 Task: Add the task  Create a new online platform for online cooking classes to the section Feature Flurry in the project AutoDesk and add a Due Date to the respective task as 2024/05/22
Action: Mouse moved to (658, 412)
Screenshot: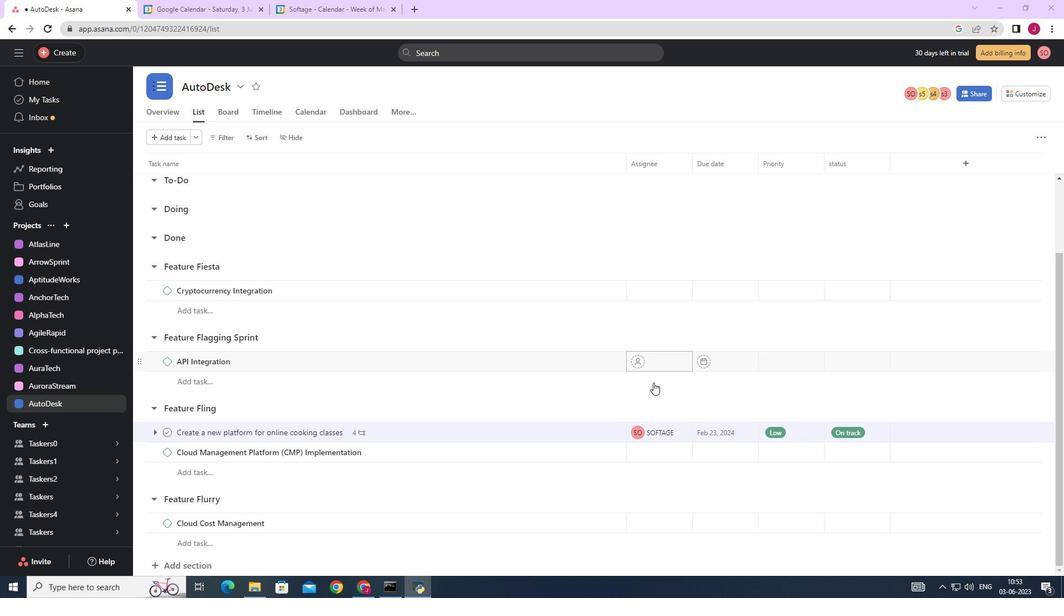 
Action: Mouse scrolled (658, 411) with delta (0, 0)
Screenshot: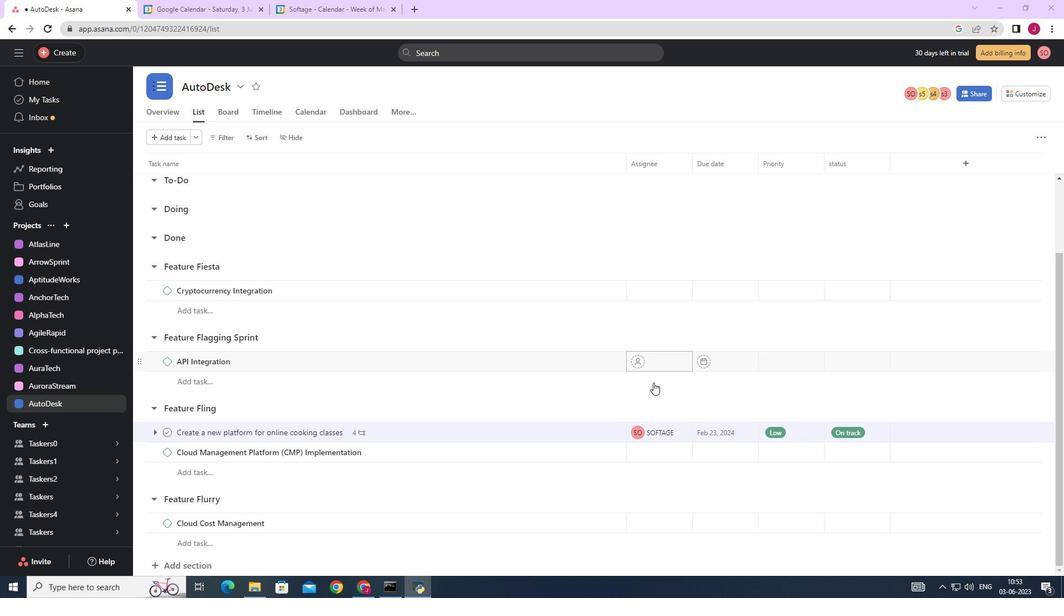 
Action: Mouse moved to (658, 417)
Screenshot: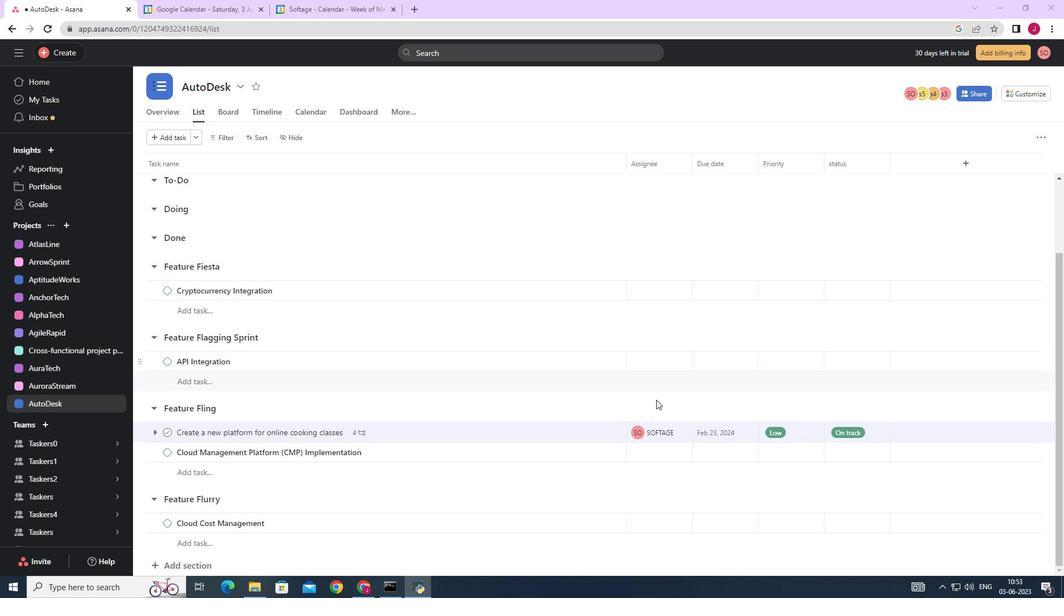 
Action: Mouse scrolled (658, 416) with delta (0, 0)
Screenshot: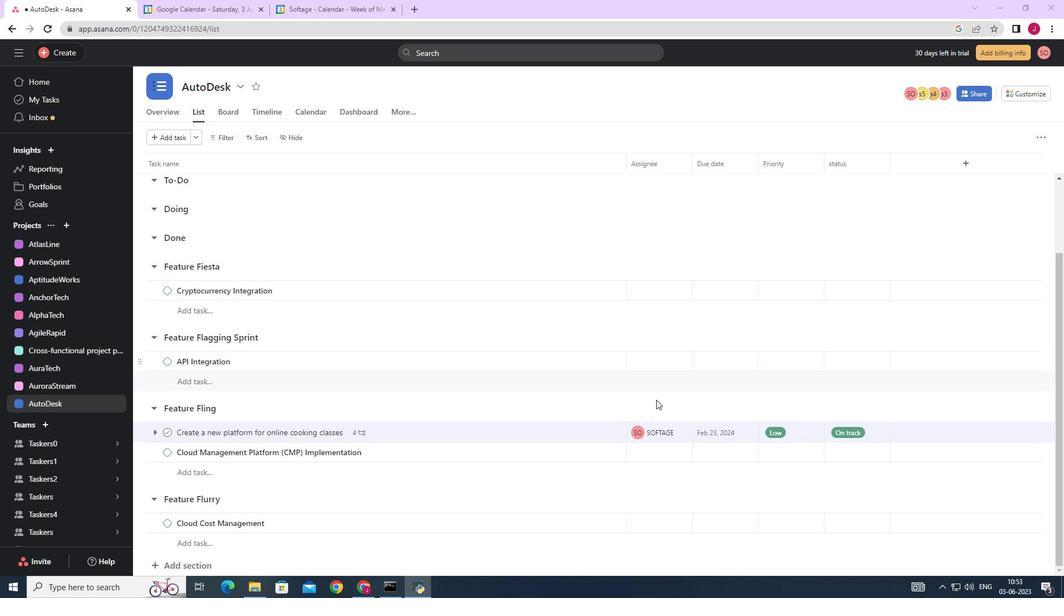
Action: Mouse moved to (658, 418)
Screenshot: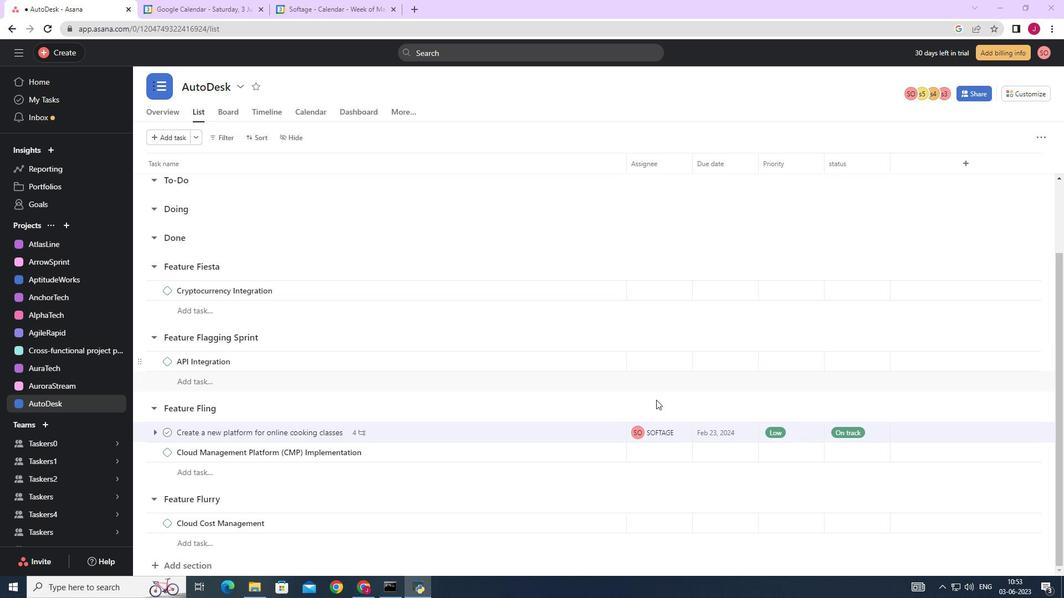 
Action: Mouse scrolled (658, 417) with delta (0, 0)
Screenshot: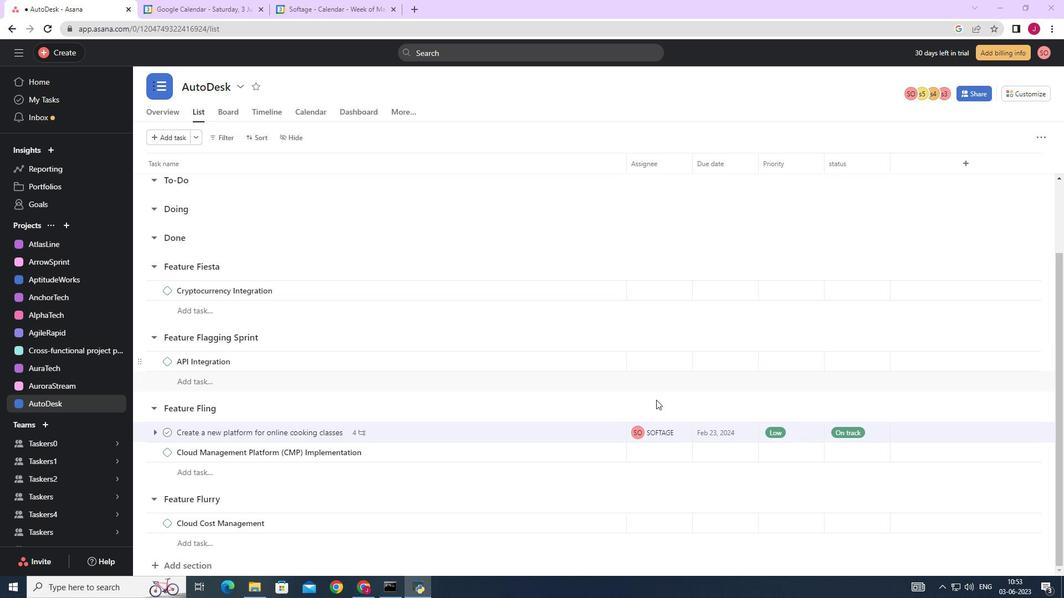 
Action: Mouse moved to (658, 419)
Screenshot: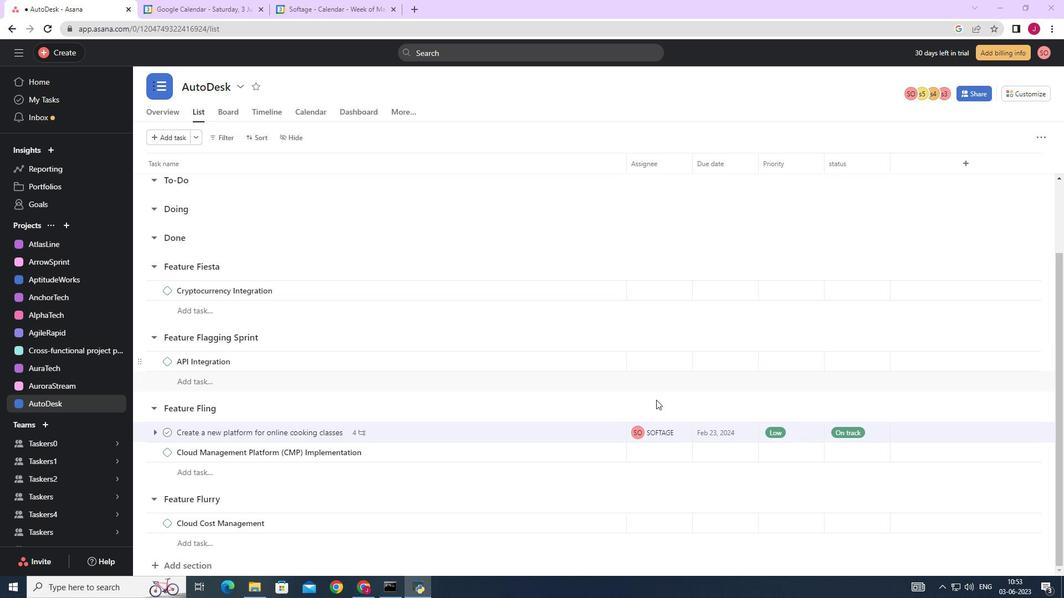 
Action: Mouse scrolled (658, 418) with delta (0, 0)
Screenshot: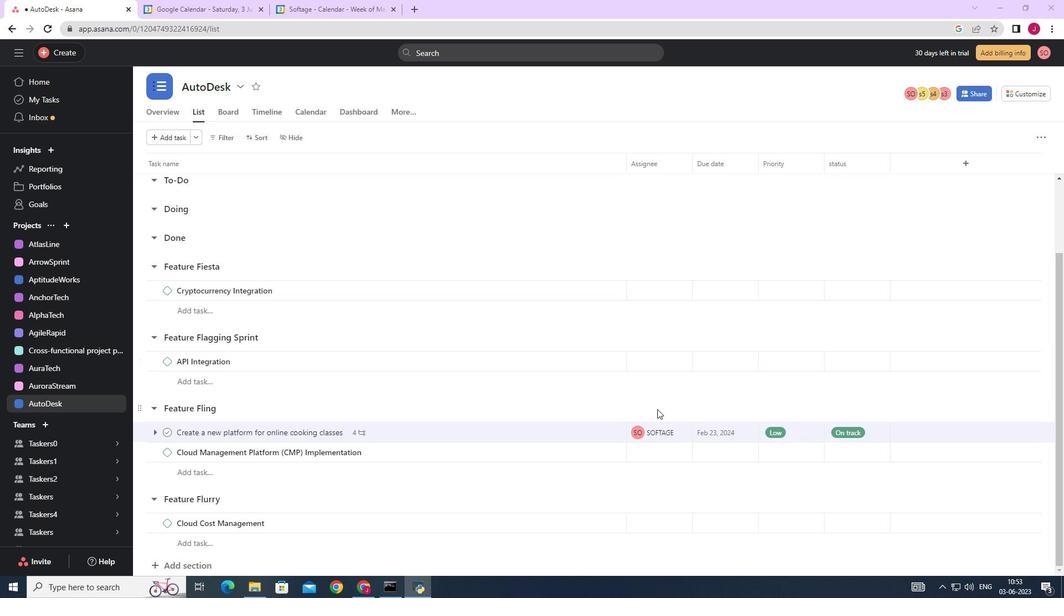 
Action: Mouse scrolled (658, 418) with delta (0, 0)
Screenshot: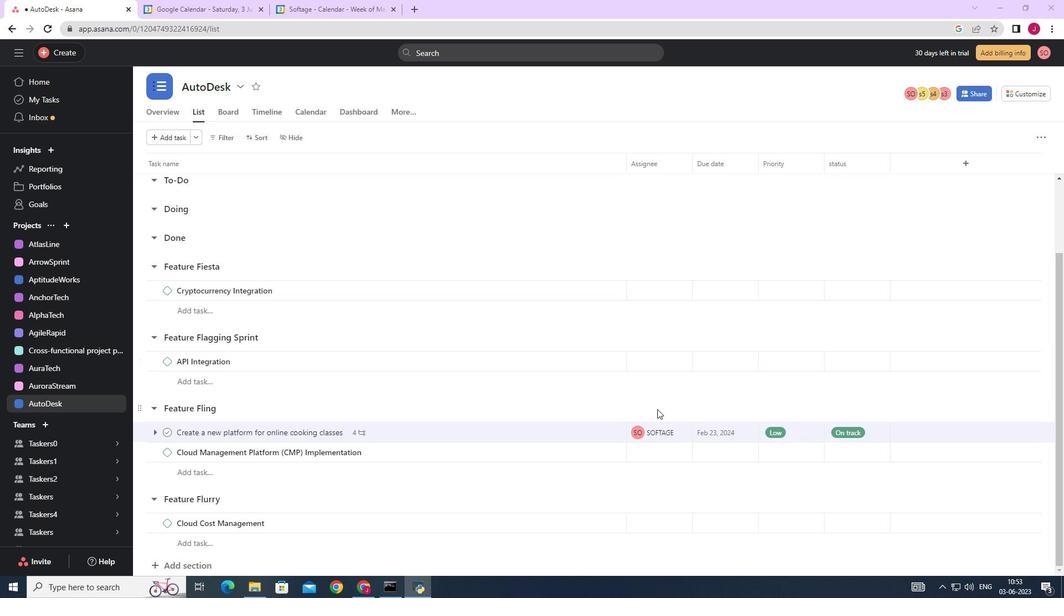 
Action: Mouse moved to (599, 432)
Screenshot: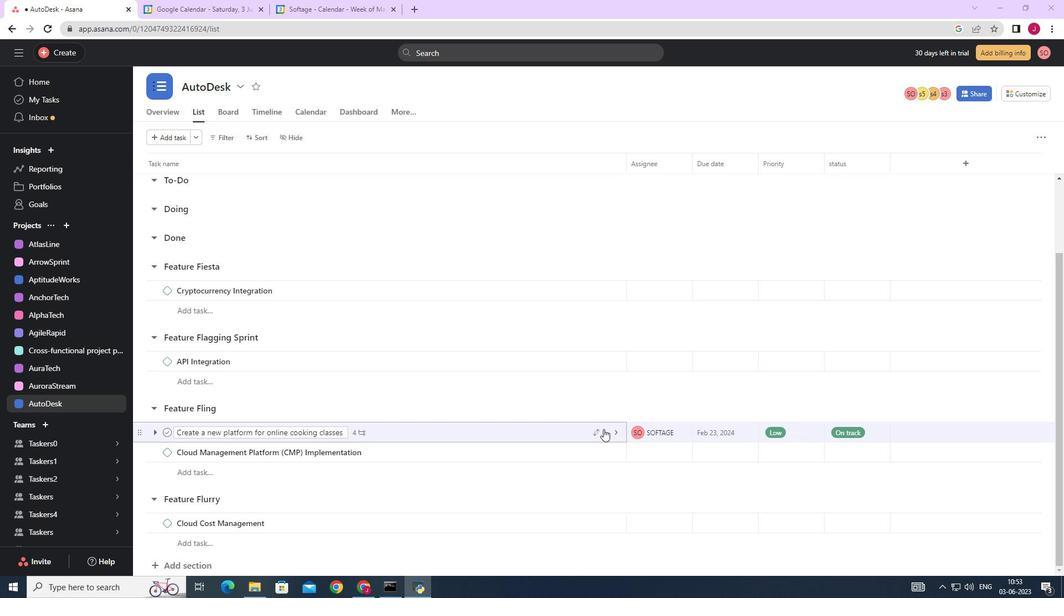 
Action: Mouse pressed left at (599, 432)
Screenshot: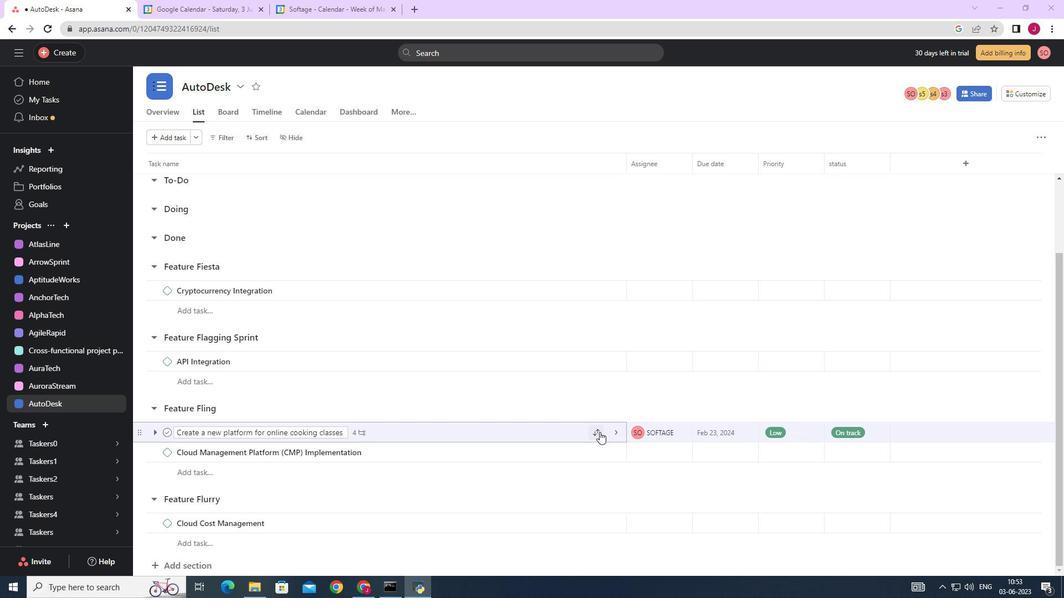 
Action: Mouse moved to (537, 410)
Screenshot: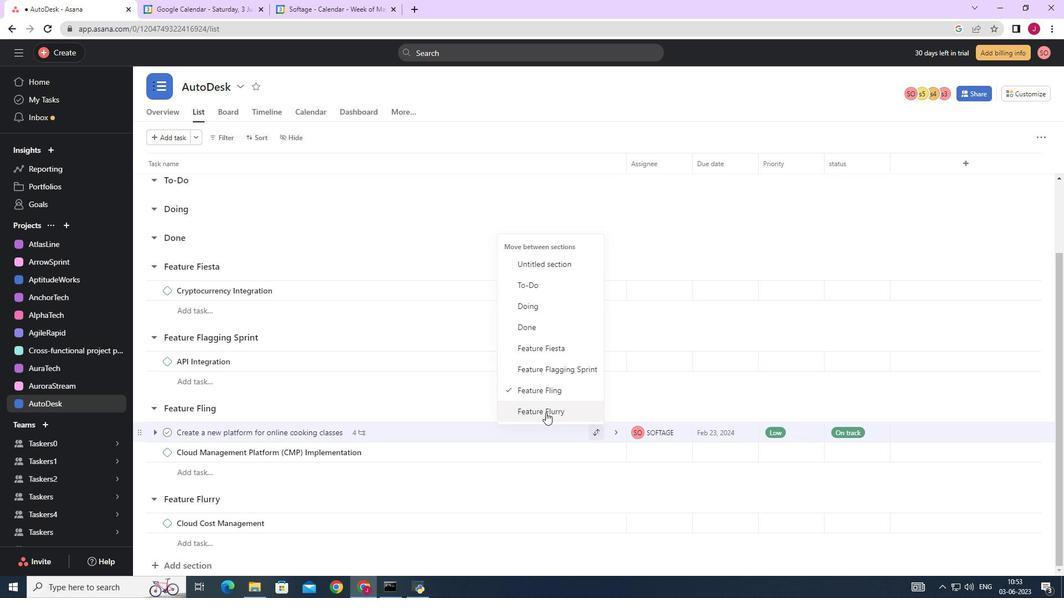 
Action: Mouse pressed left at (537, 410)
Screenshot: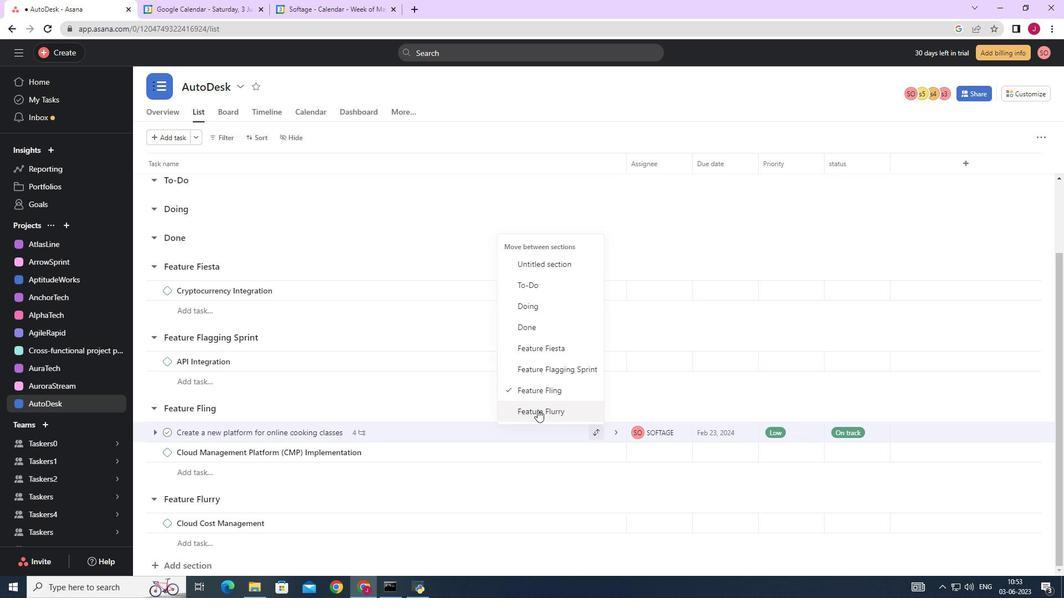 
Action: Mouse moved to (748, 503)
Screenshot: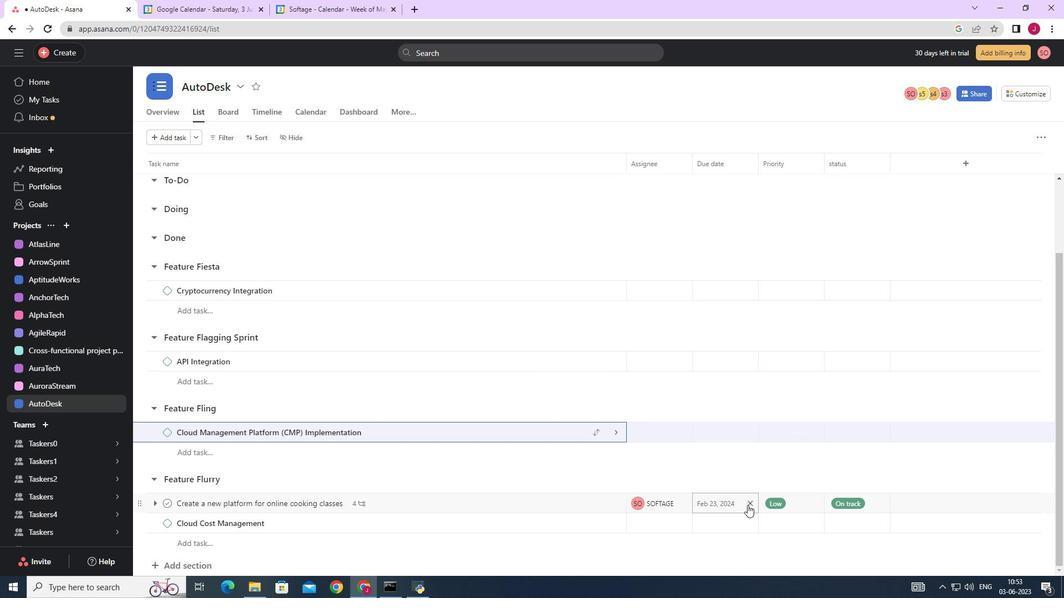 
Action: Mouse pressed left at (748, 503)
Screenshot: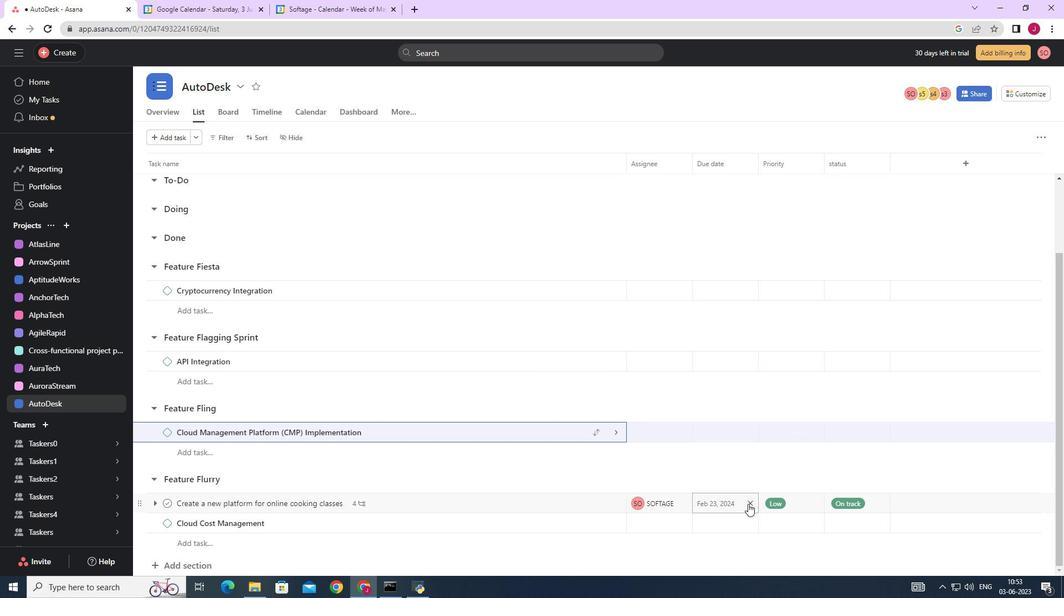 
Action: Mouse moved to (710, 506)
Screenshot: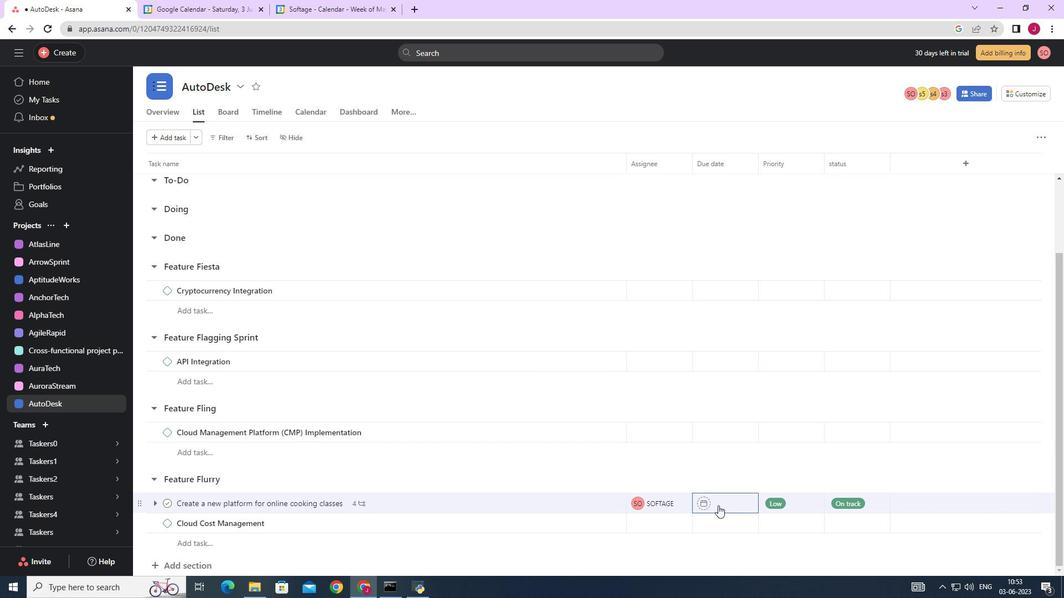 
Action: Mouse pressed left at (710, 506)
Screenshot: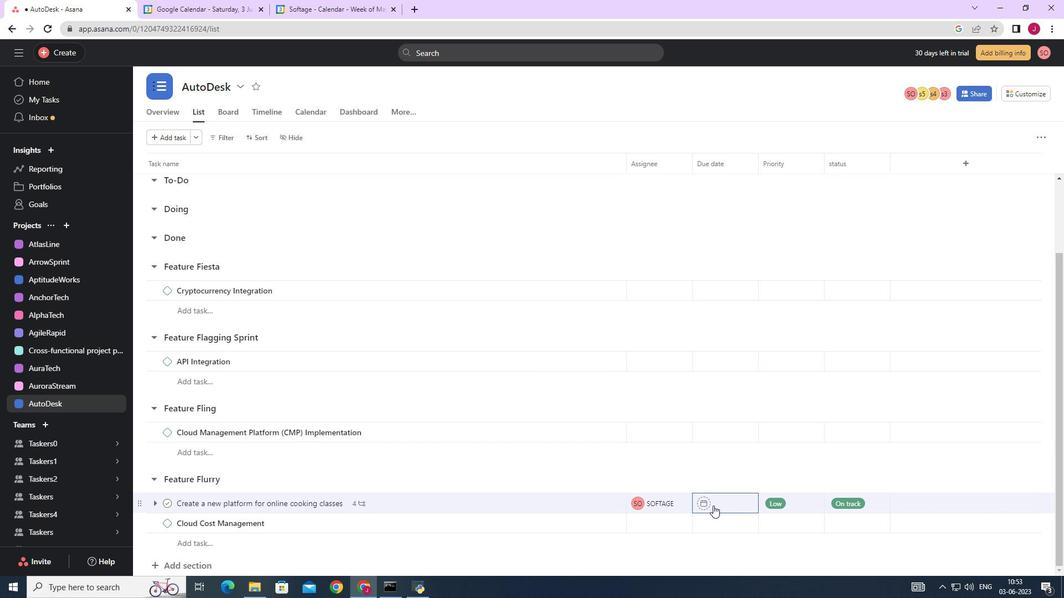 
Action: Mouse moved to (835, 329)
Screenshot: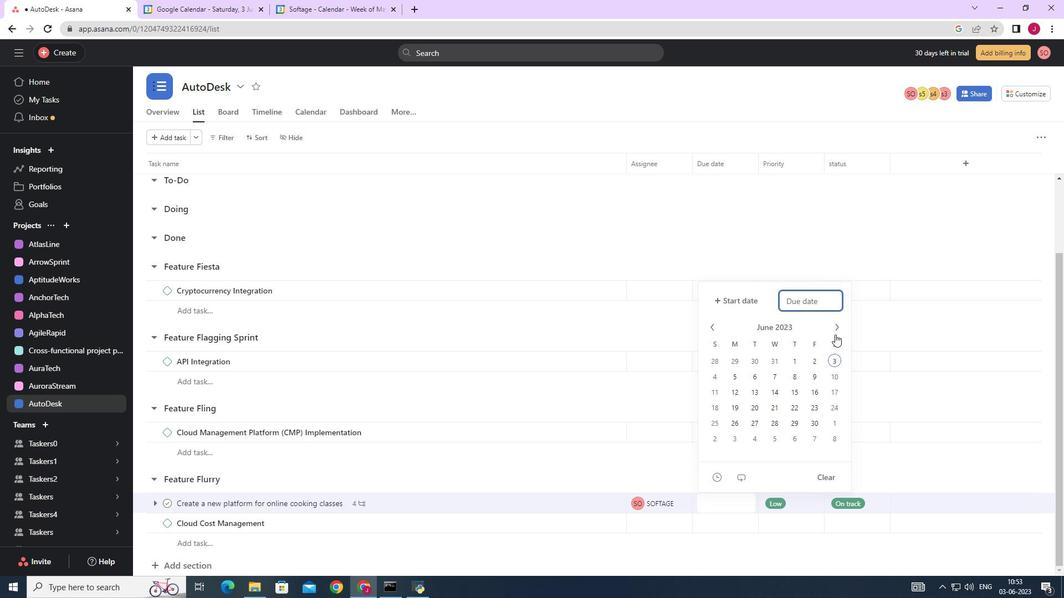 
Action: Mouse pressed left at (835, 329)
Screenshot: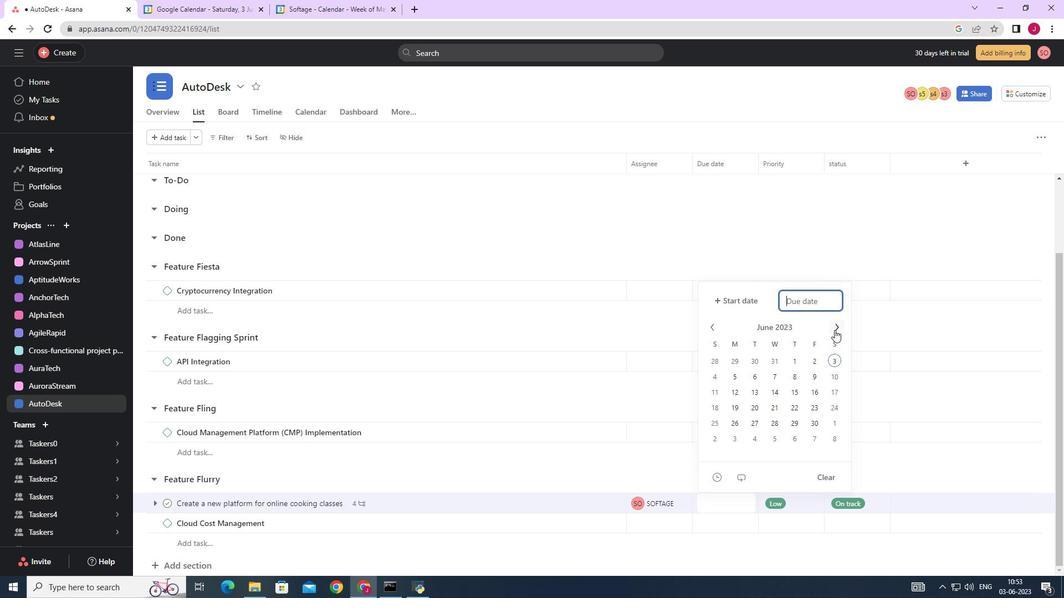 
Action: Mouse pressed left at (835, 329)
Screenshot: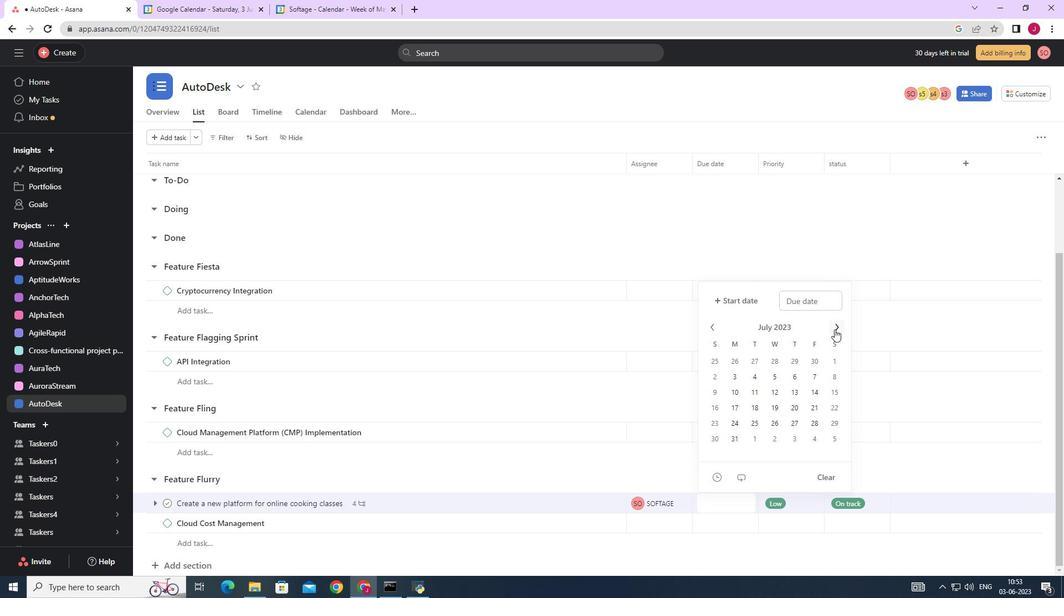 
Action: Mouse pressed left at (835, 329)
Screenshot: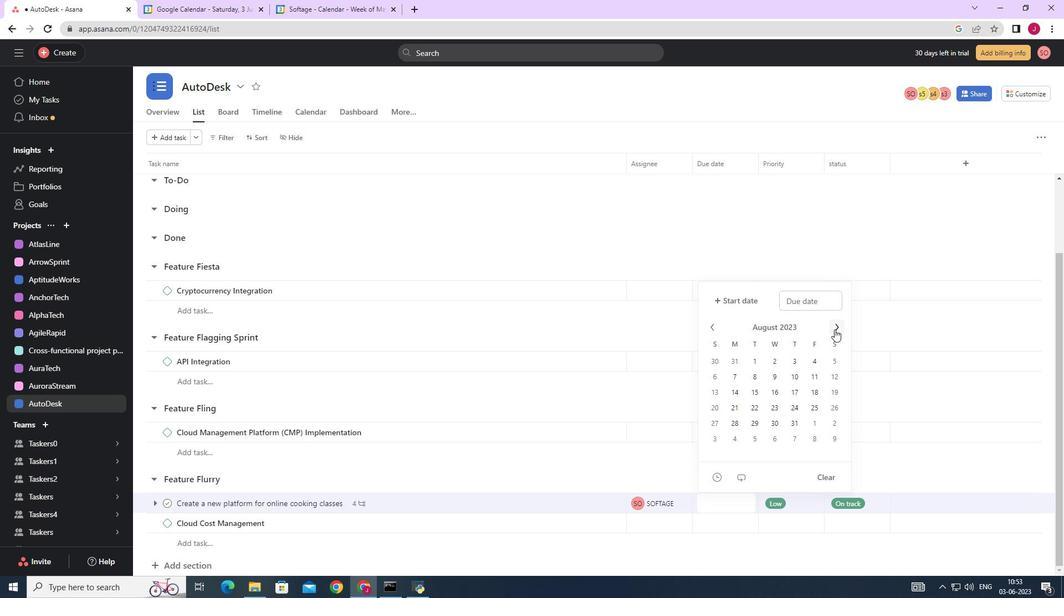 
Action: Mouse pressed left at (835, 329)
Screenshot: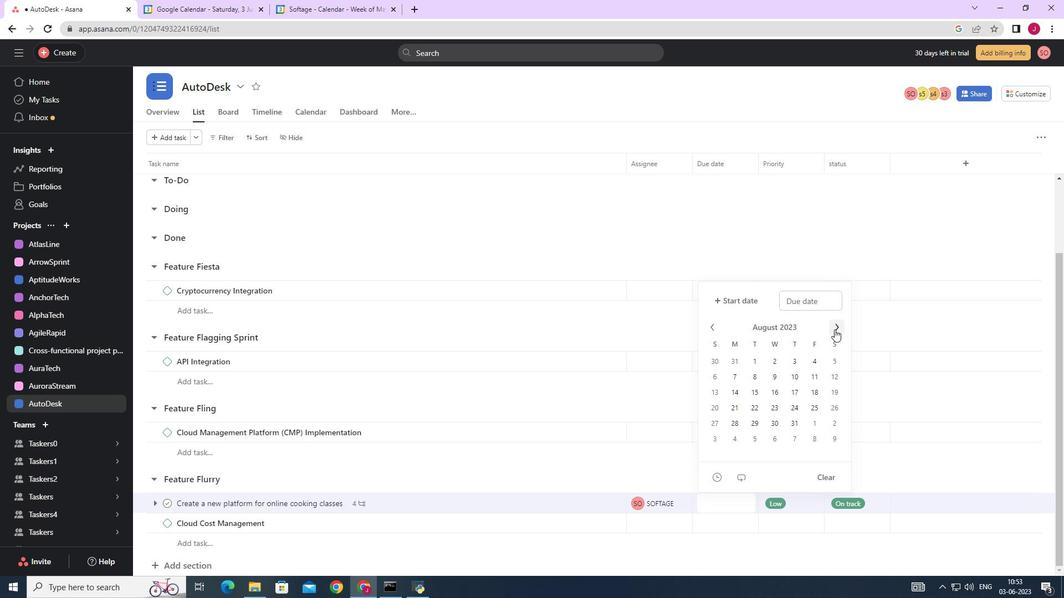 
Action: Mouse pressed left at (835, 329)
Screenshot: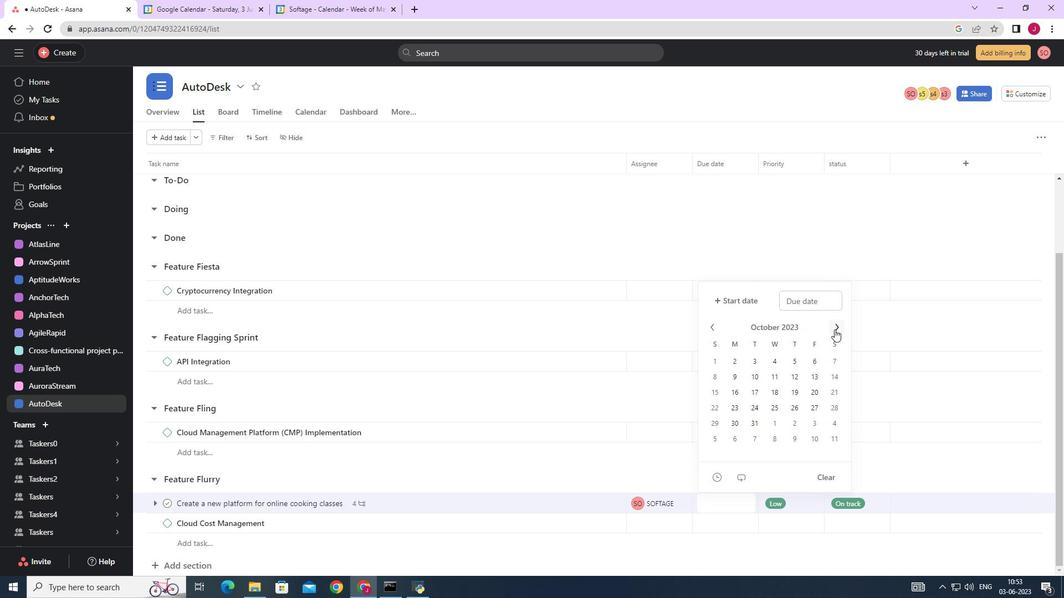 
Action: Mouse pressed left at (835, 329)
Screenshot: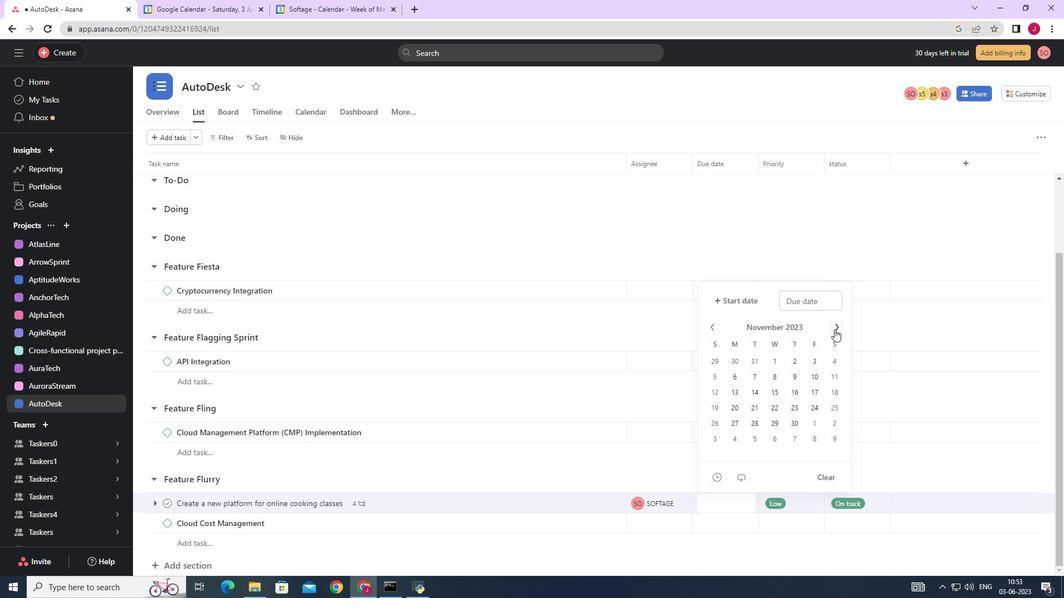 
Action: Mouse pressed left at (835, 329)
Screenshot: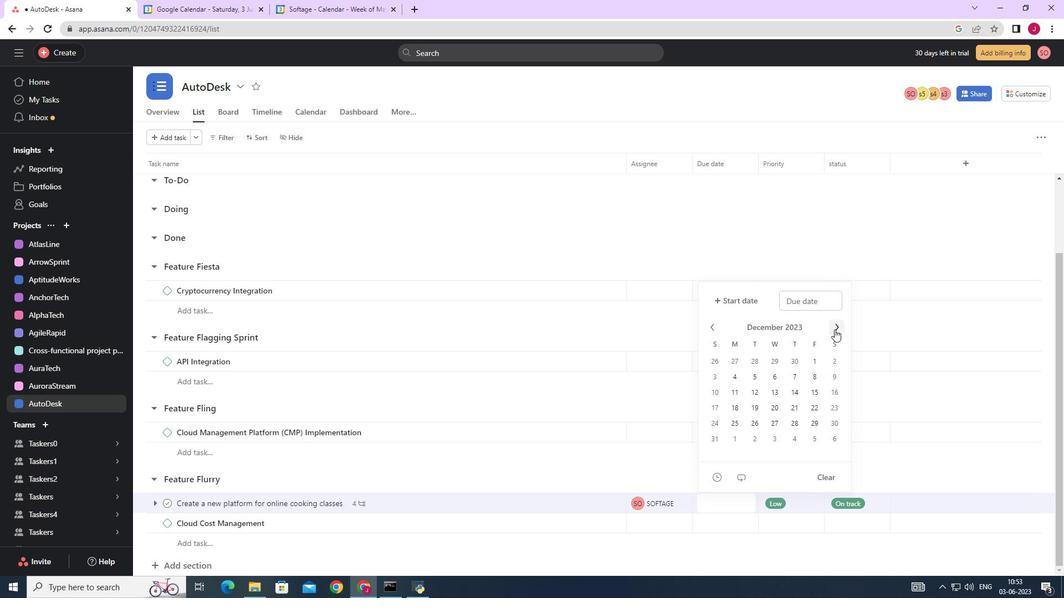 
Action: Mouse pressed left at (835, 329)
Screenshot: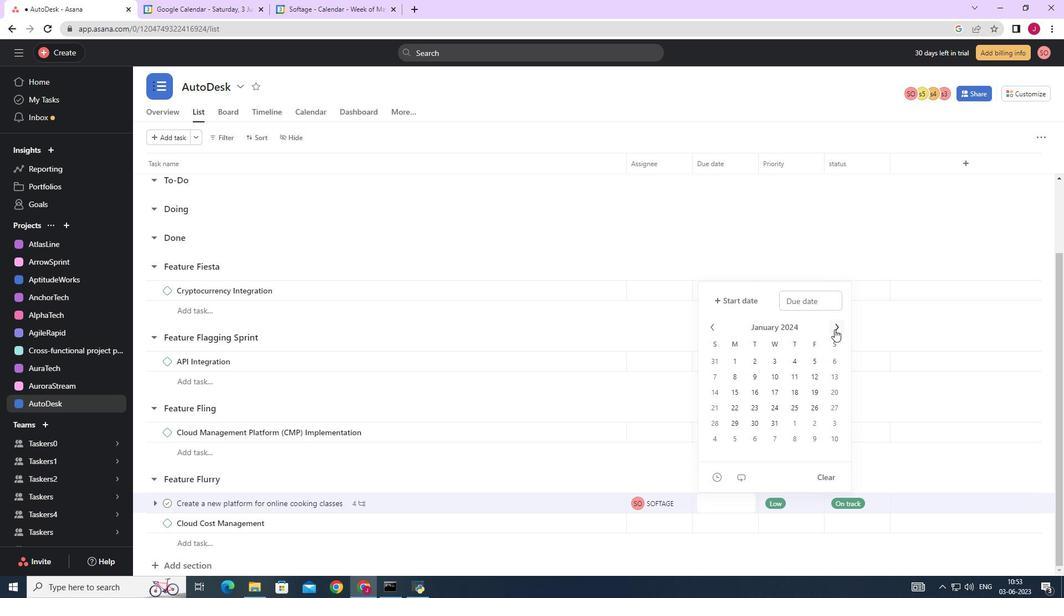 
Action: Mouse pressed left at (835, 329)
Screenshot: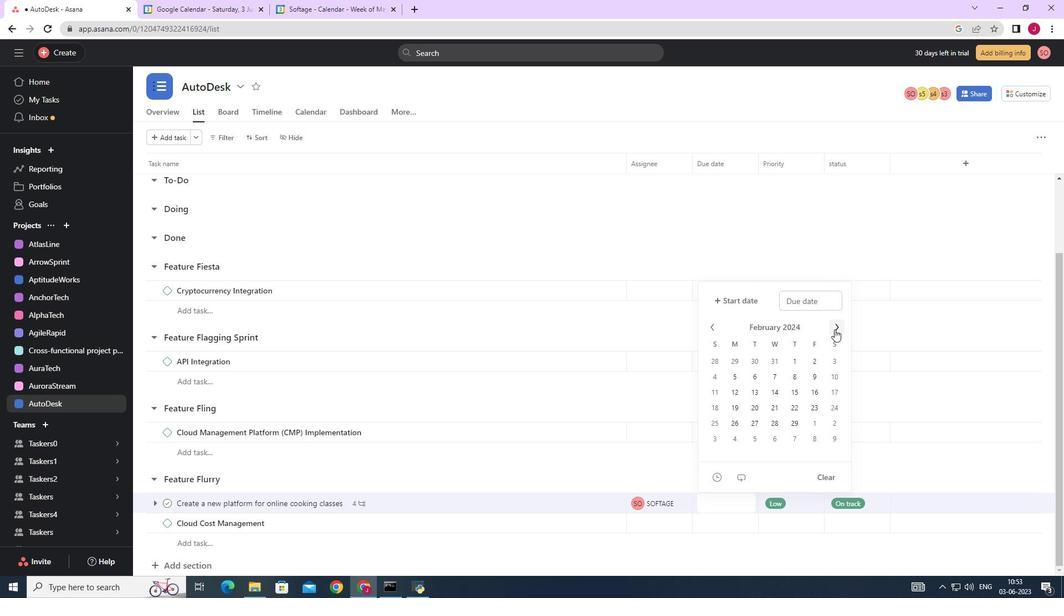 
Action: Mouse pressed left at (835, 329)
Screenshot: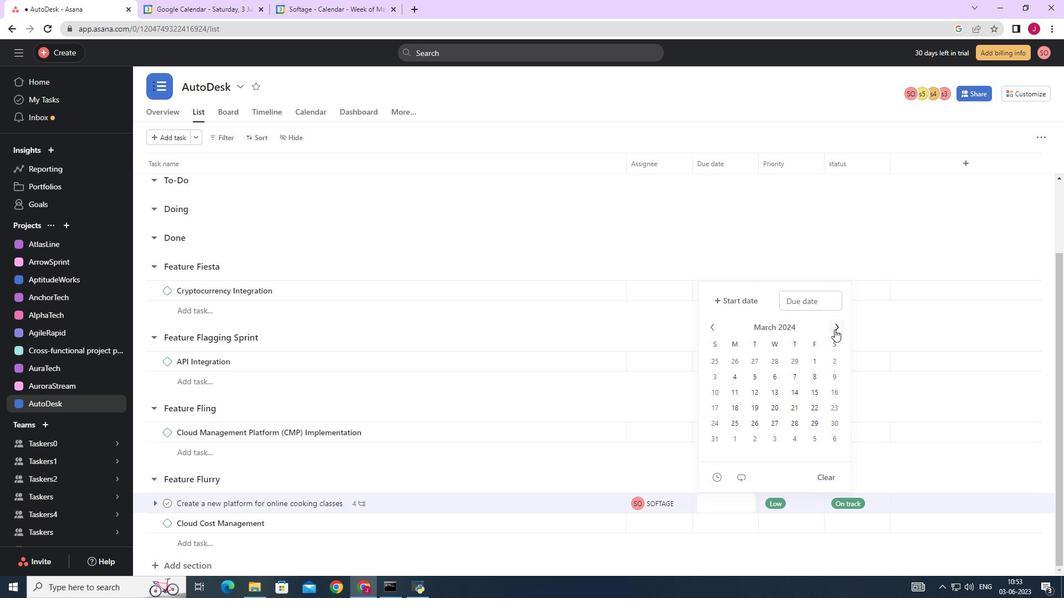 
Action: Mouse pressed left at (835, 329)
Screenshot: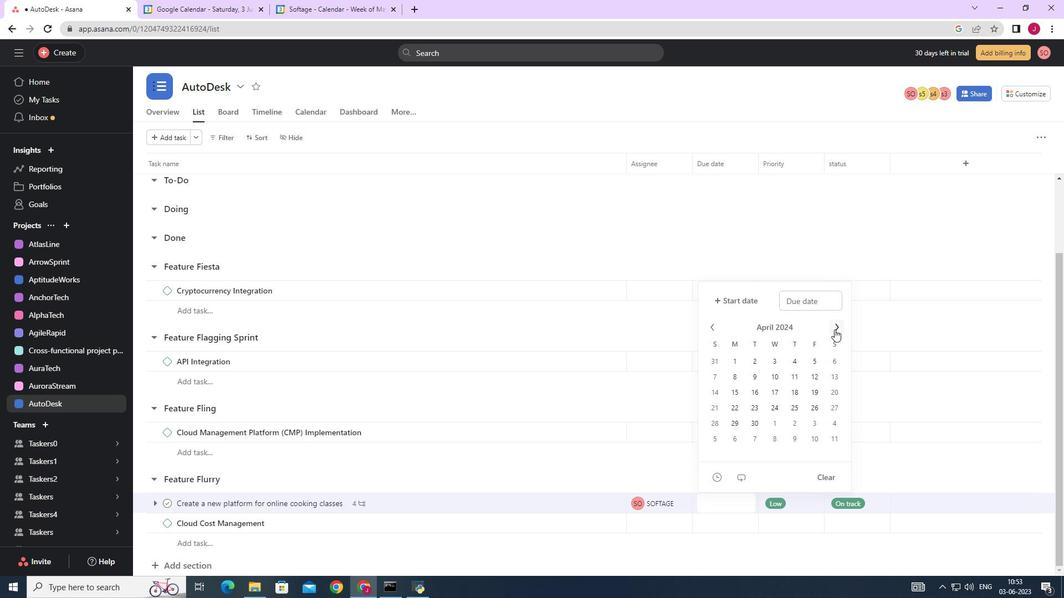 
Action: Mouse moved to (776, 406)
Screenshot: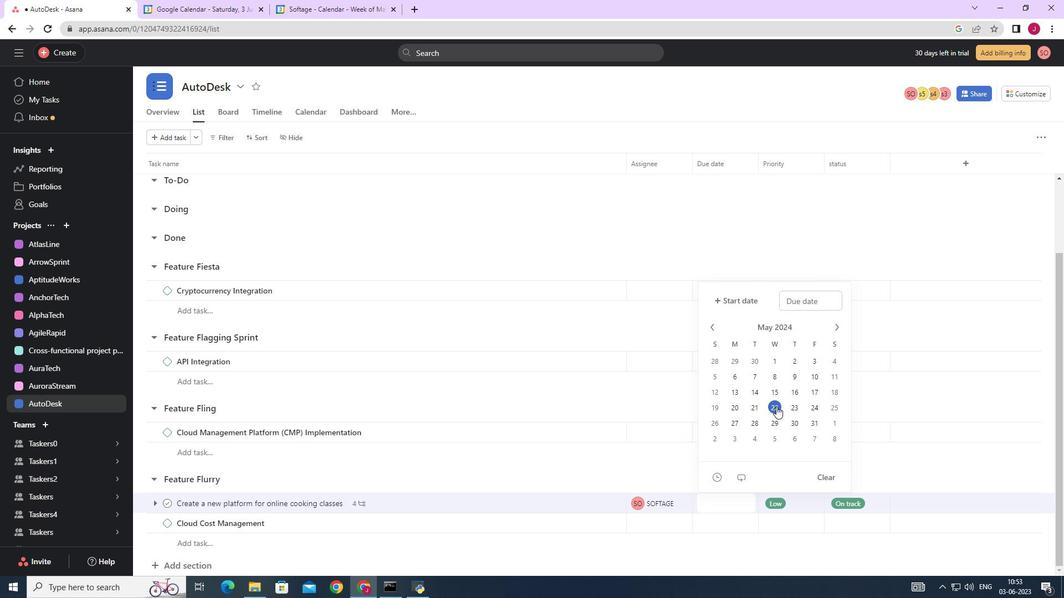 
Action: Mouse pressed left at (776, 406)
Screenshot: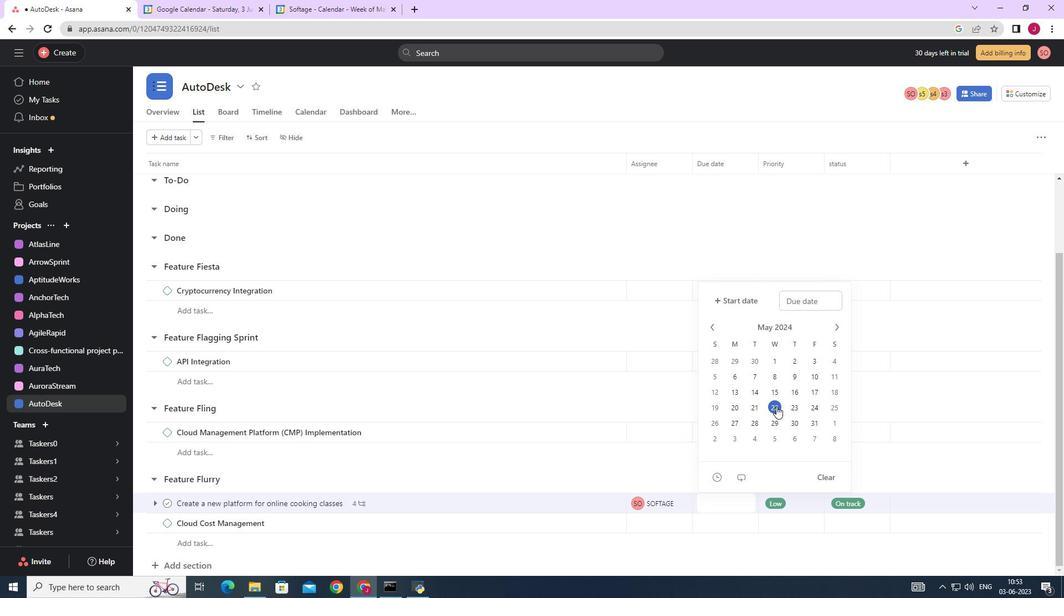 
Action: Mouse moved to (967, 246)
Screenshot: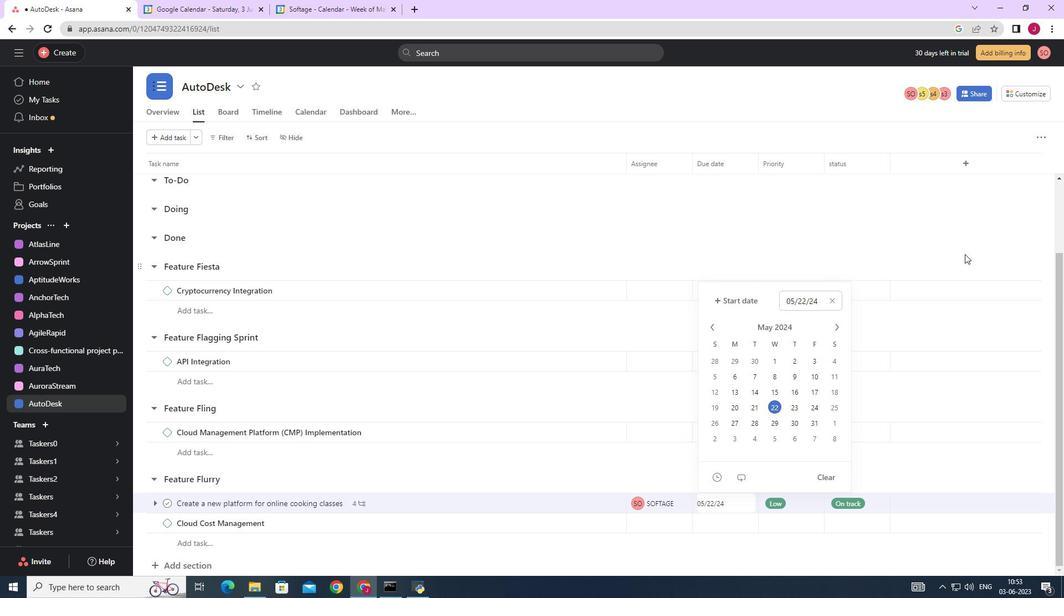 
Action: Mouse pressed left at (967, 246)
Screenshot: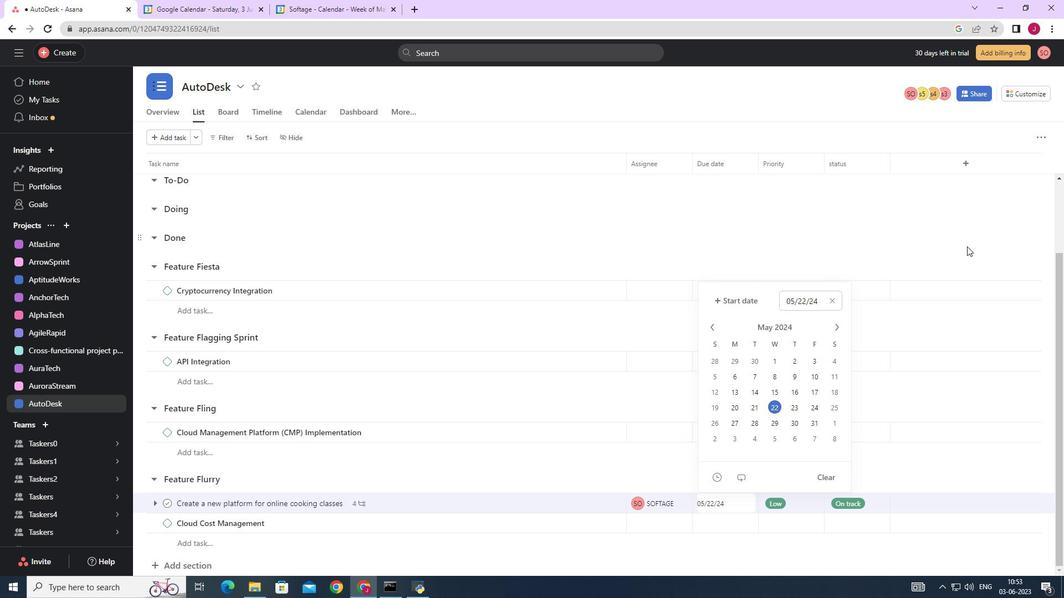 
